 Task: Use Clock TickSound Effect in this video "Movie B.mp4"
Action: Mouse moved to (337, 123)
Screenshot: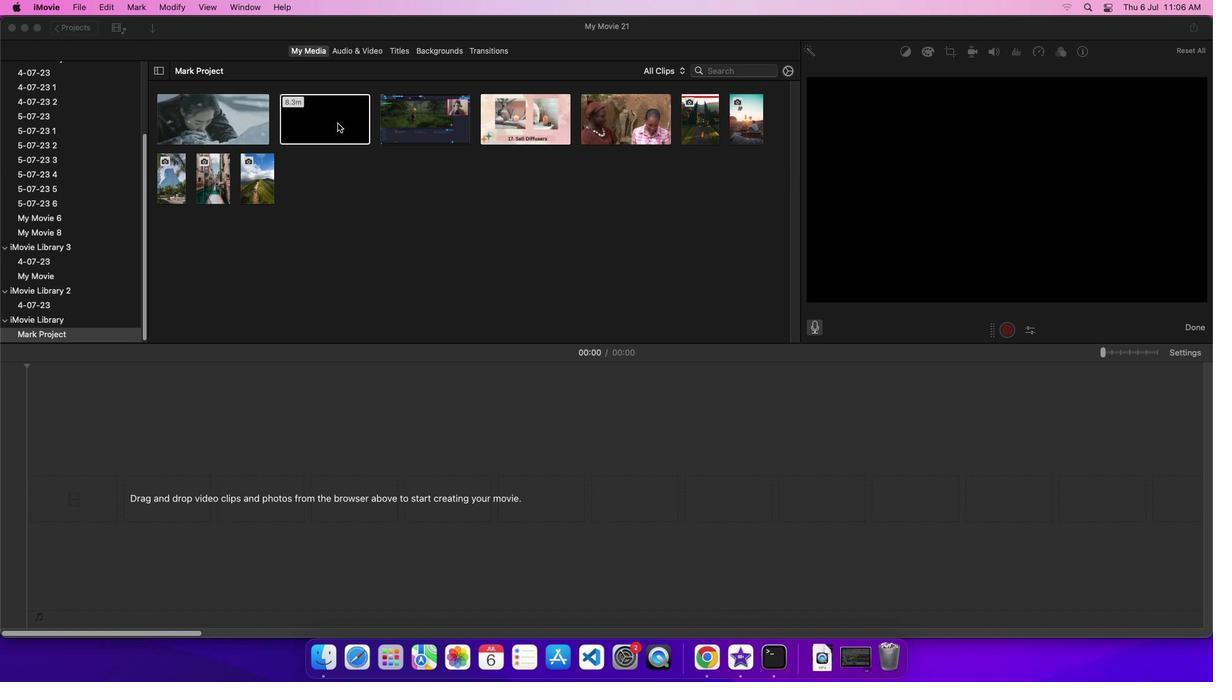 
Action: Mouse pressed left at (337, 123)
Screenshot: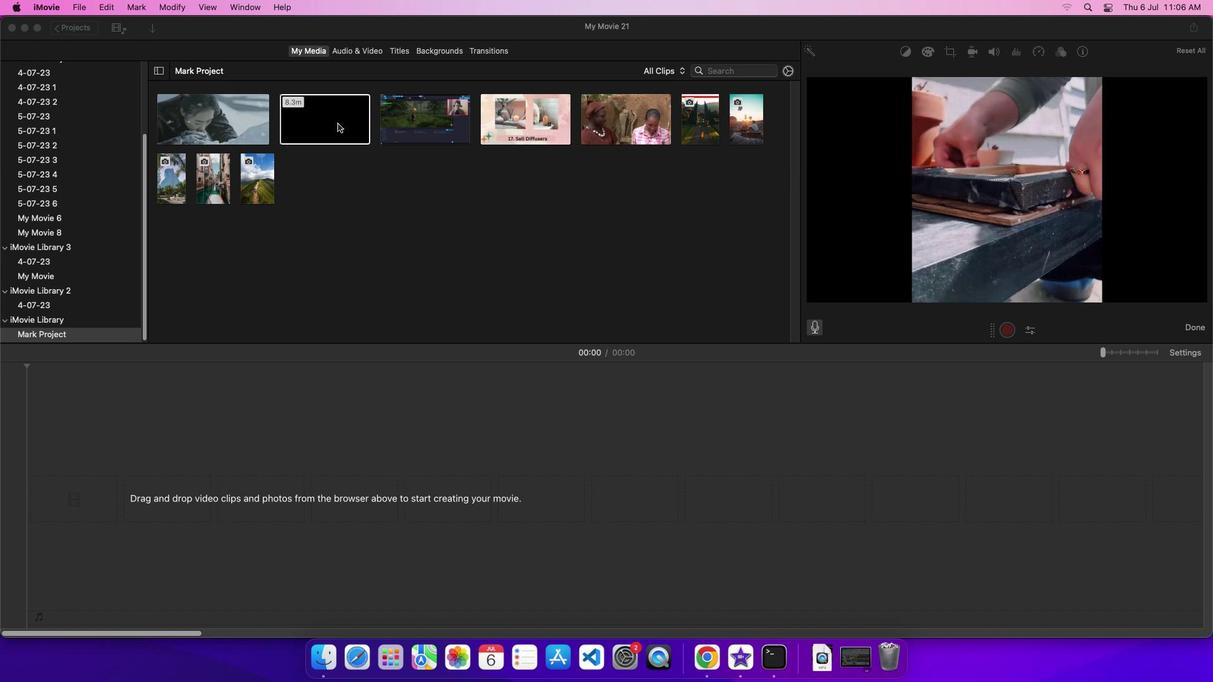 
Action: Mouse moved to (354, 117)
Screenshot: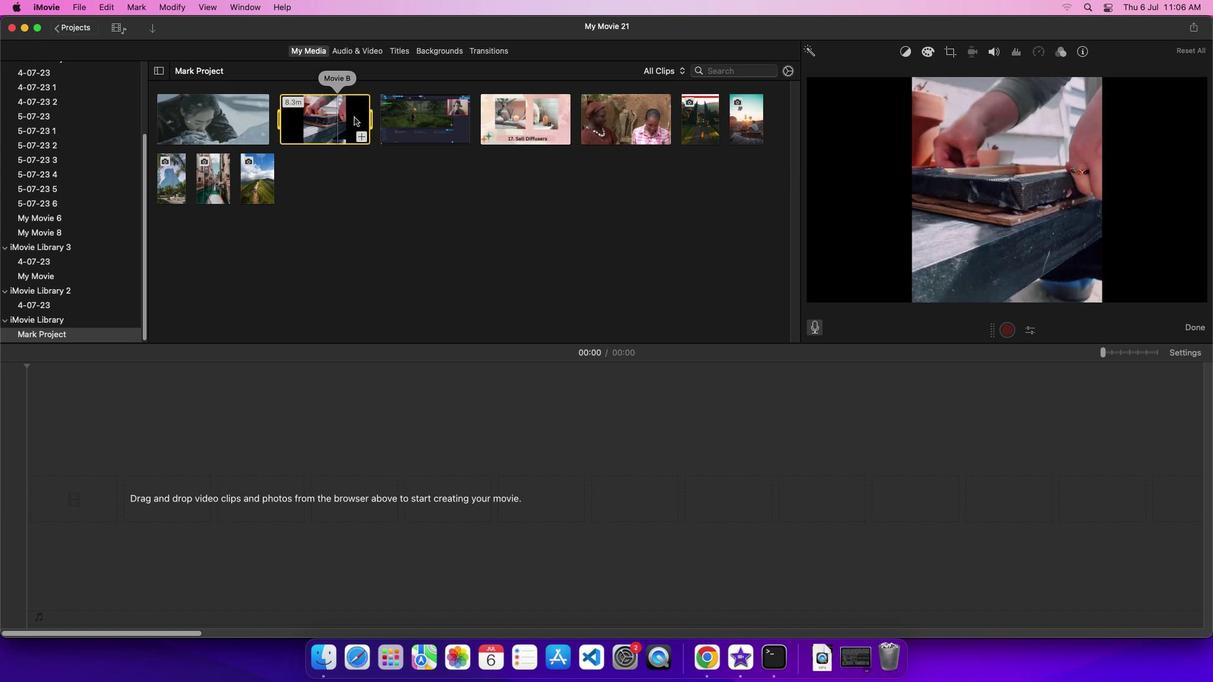 
Action: Mouse pressed left at (354, 117)
Screenshot: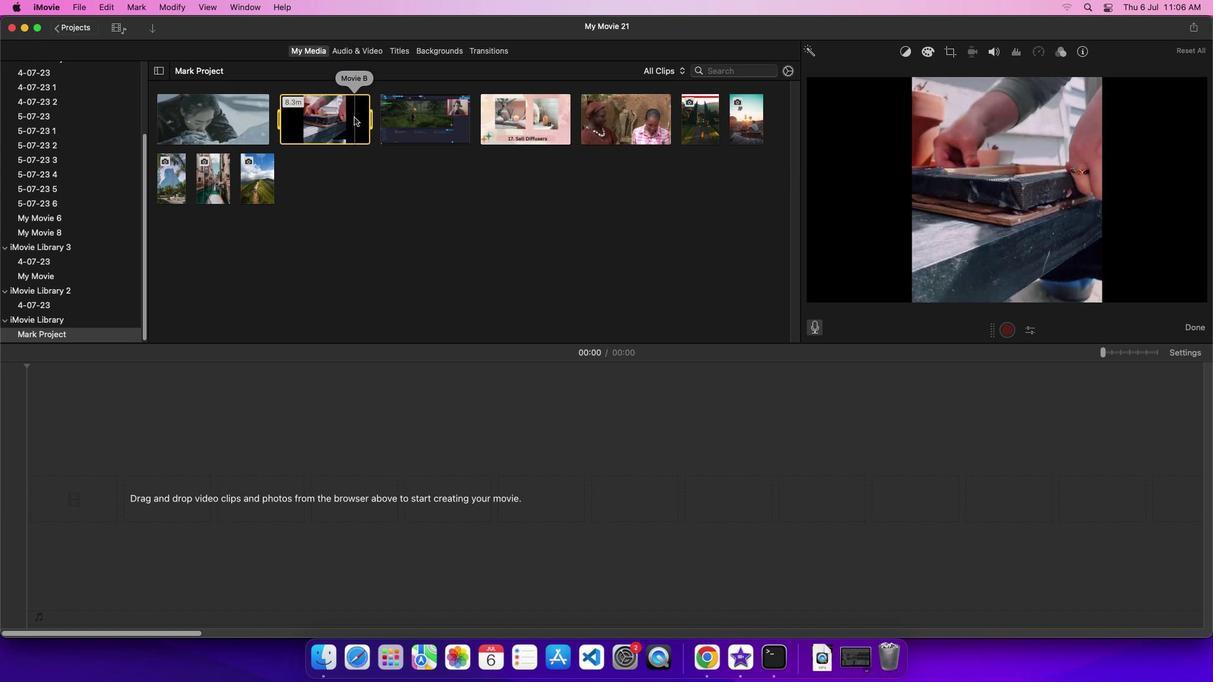 
Action: Mouse moved to (354, 51)
Screenshot: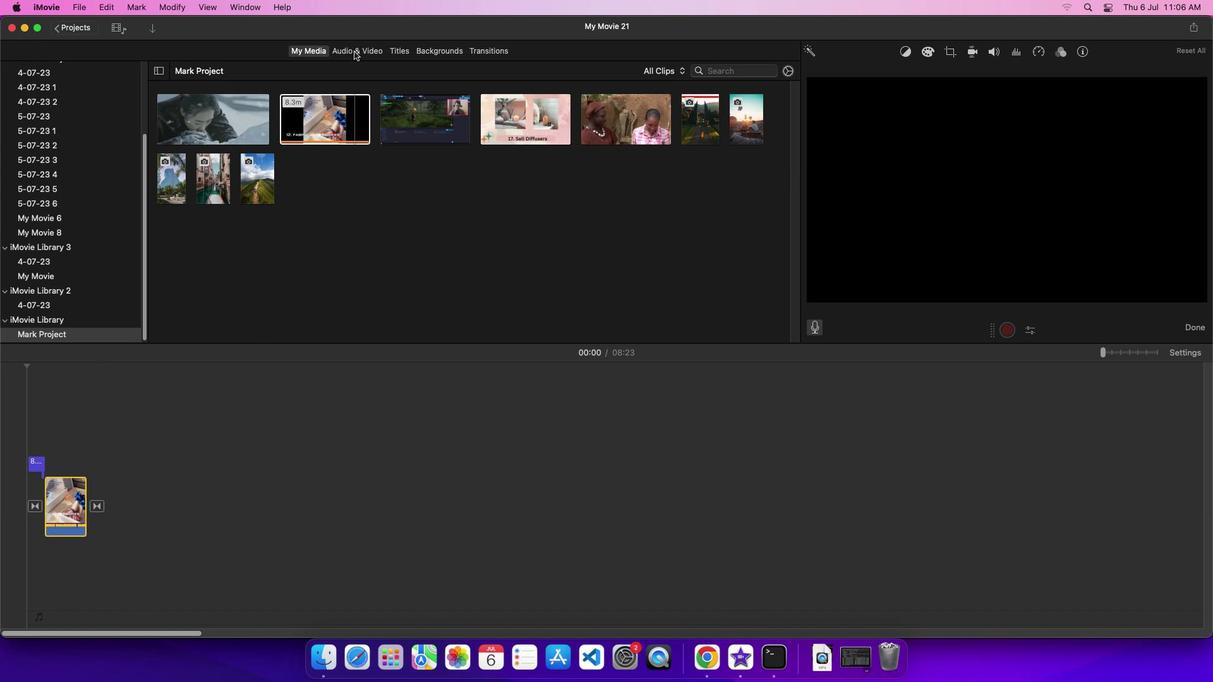 
Action: Mouse pressed left at (354, 51)
Screenshot: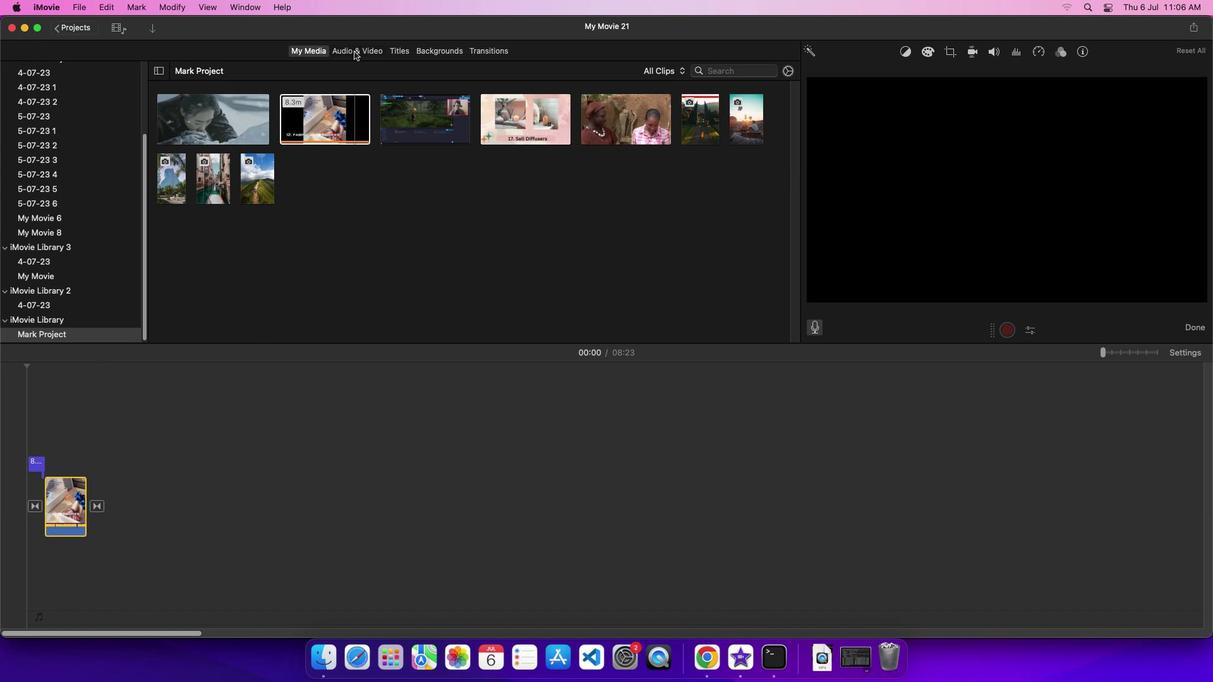 
Action: Mouse moved to (71, 120)
Screenshot: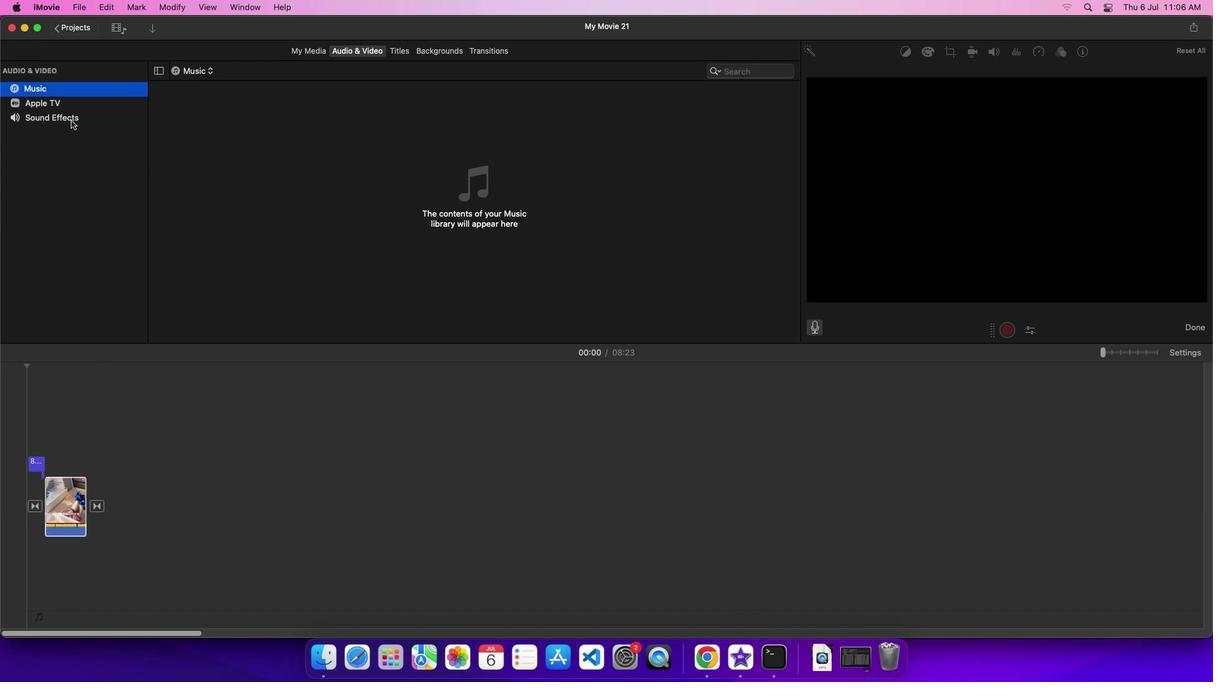 
Action: Mouse pressed left at (71, 120)
Screenshot: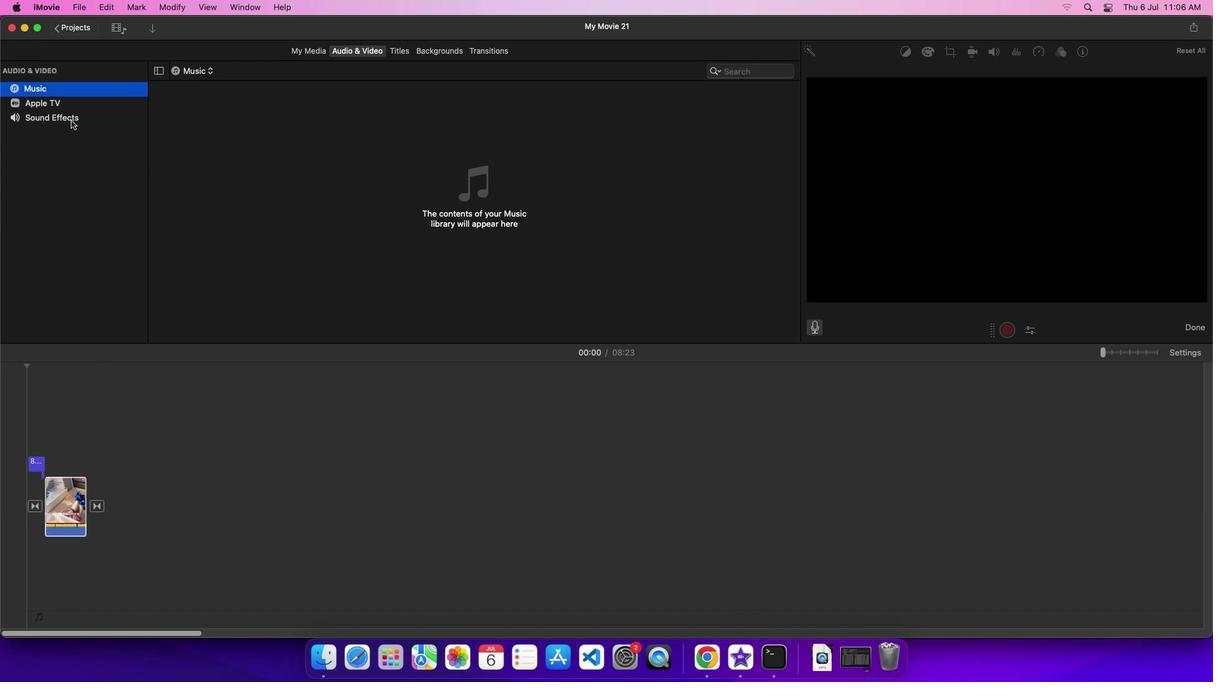 
Action: Mouse moved to (202, 250)
Screenshot: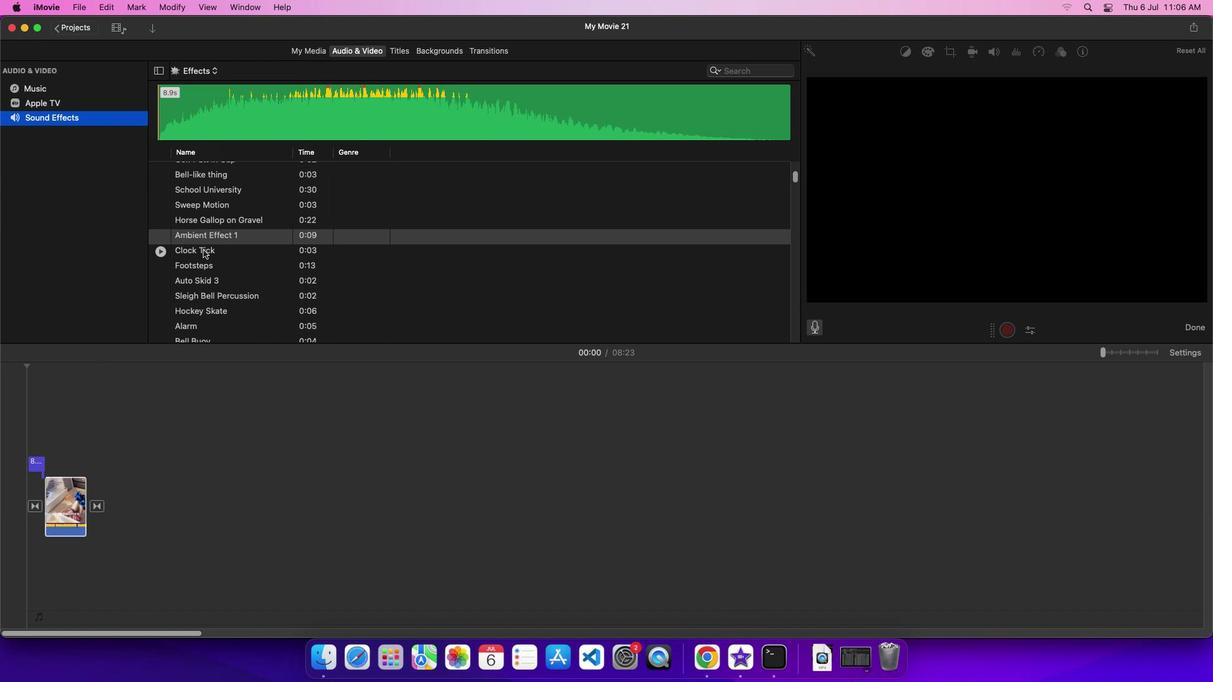 
Action: Mouse pressed left at (202, 250)
Screenshot: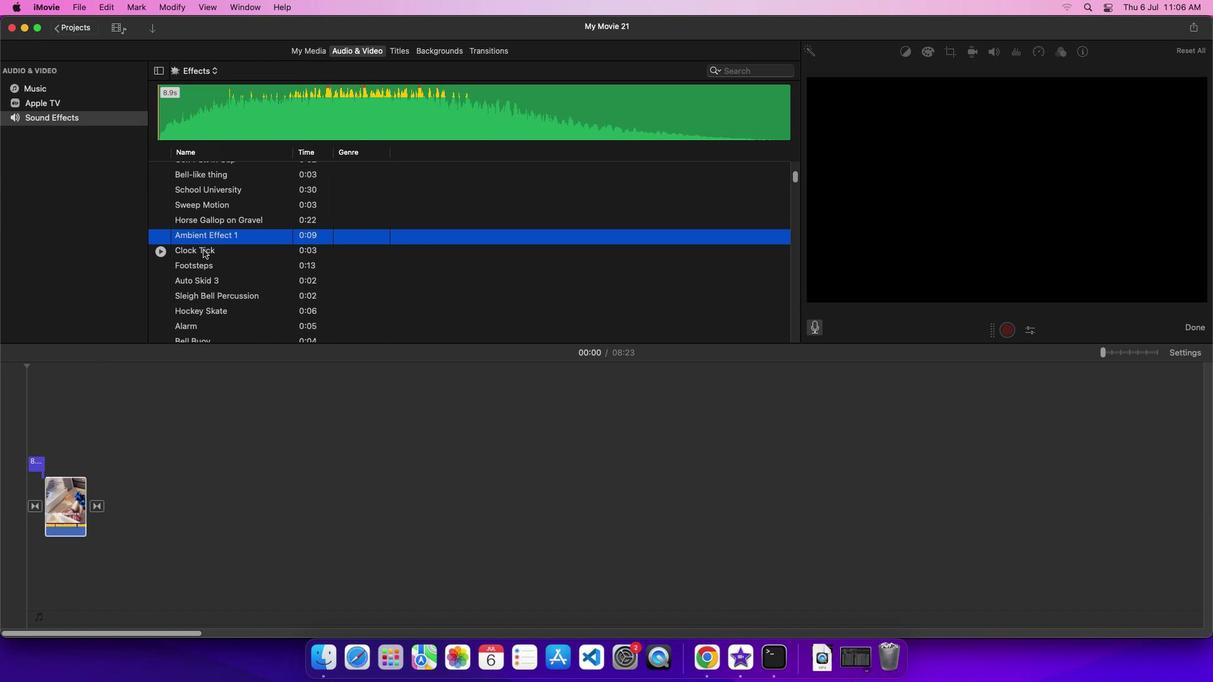 
Action: Mouse moved to (227, 251)
Screenshot: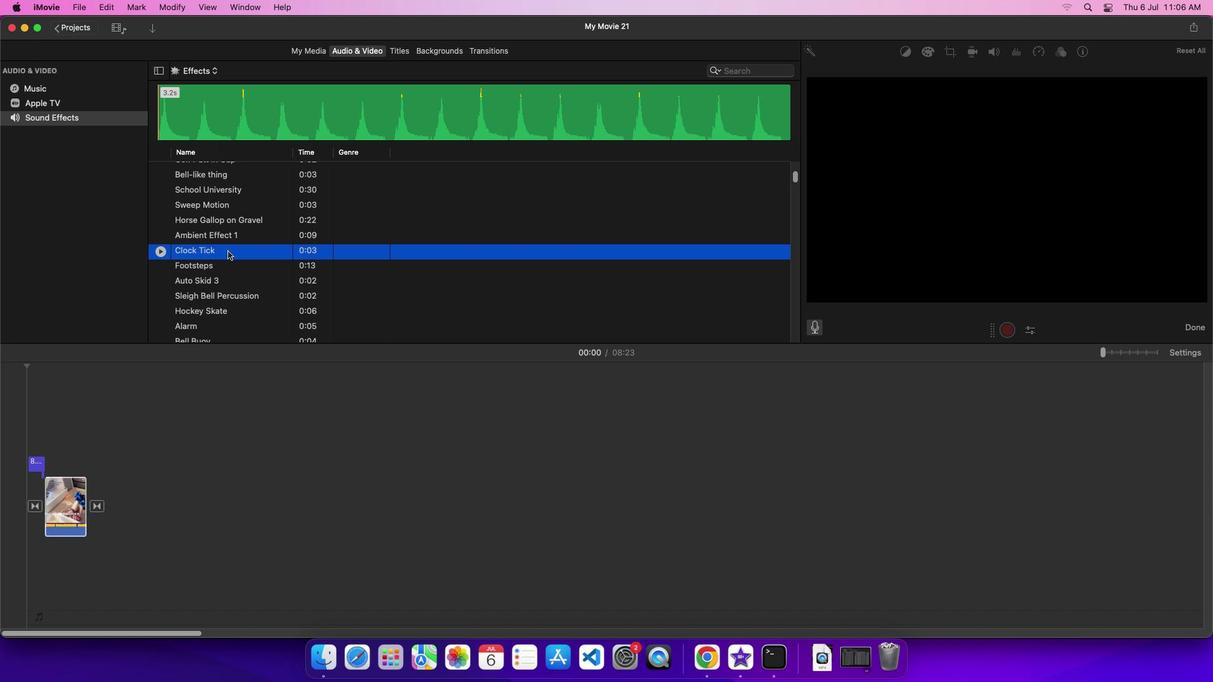 
Action: Mouse pressed left at (227, 251)
Screenshot: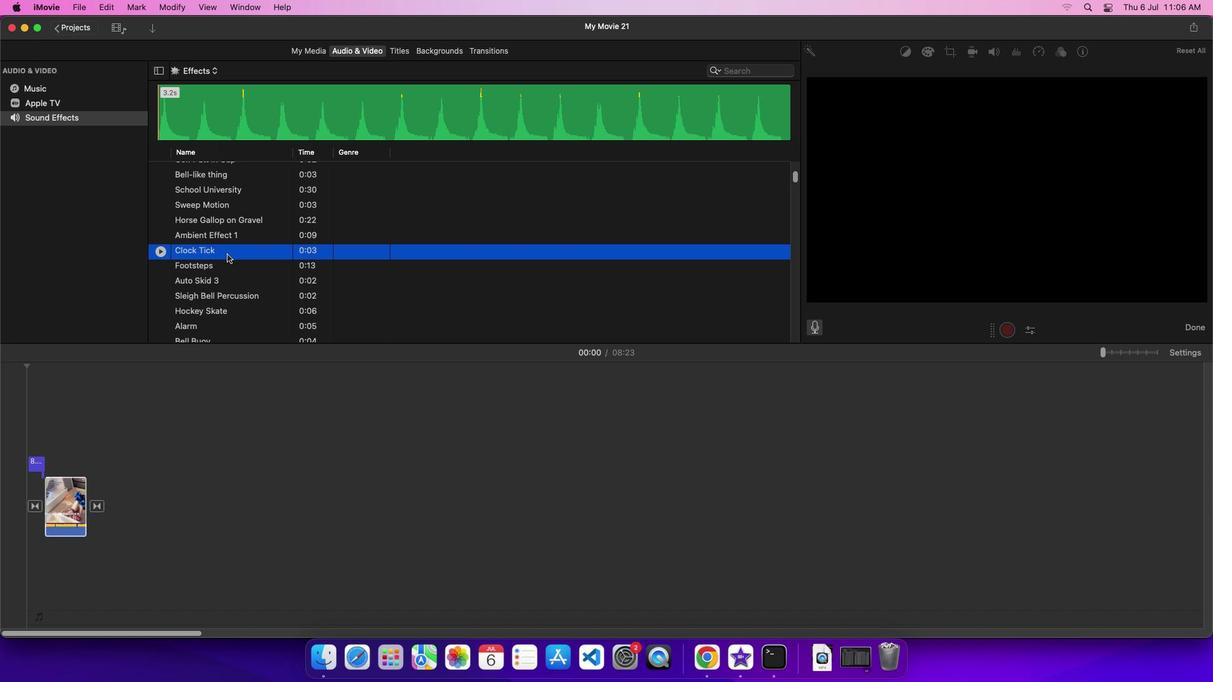 
Action: Mouse moved to (48, 563)
Screenshot: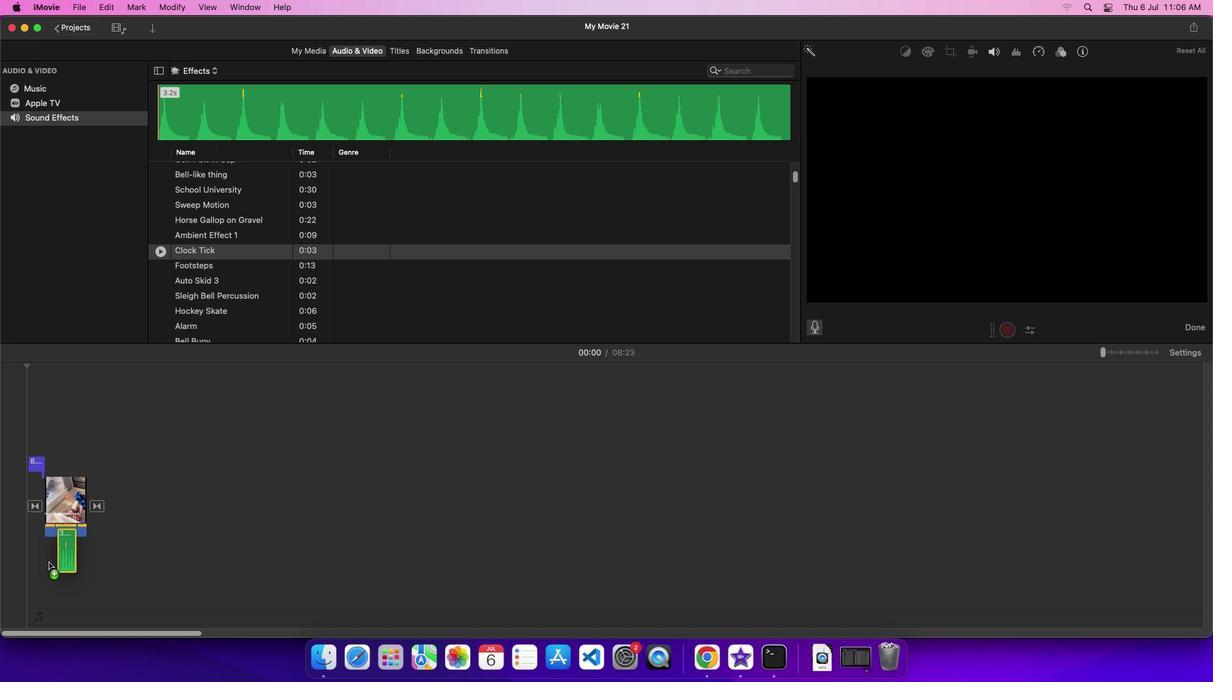 
